 Task: Set the text direction for the text renderer to right to left.
Action: Mouse moved to (106, 14)
Screenshot: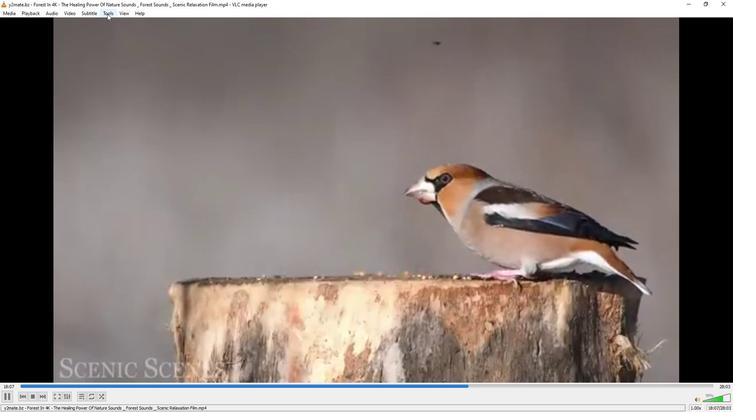 
Action: Mouse pressed left at (106, 14)
Screenshot: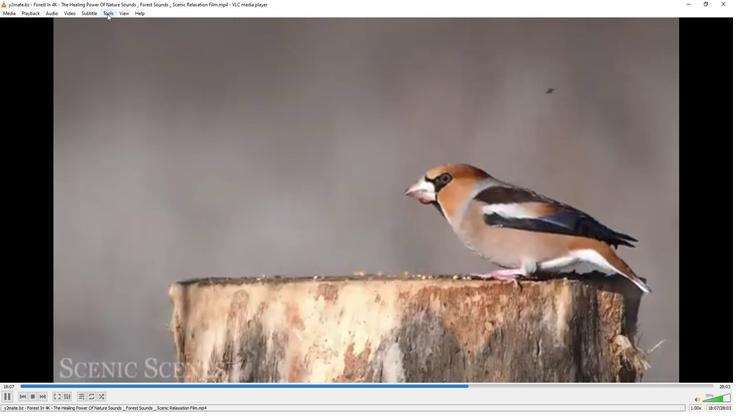 
Action: Mouse moved to (127, 106)
Screenshot: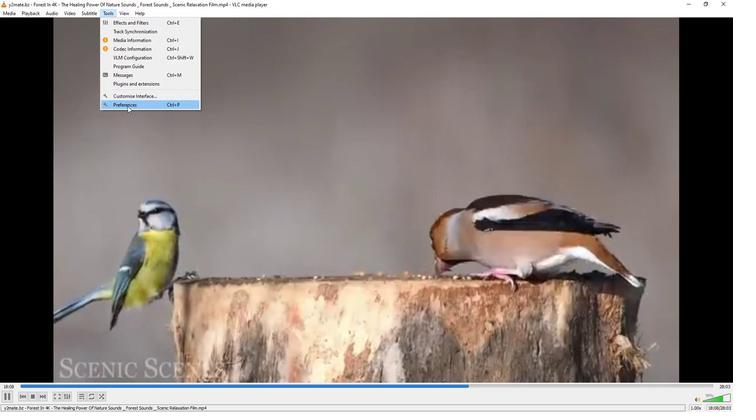 
Action: Mouse pressed left at (127, 106)
Screenshot: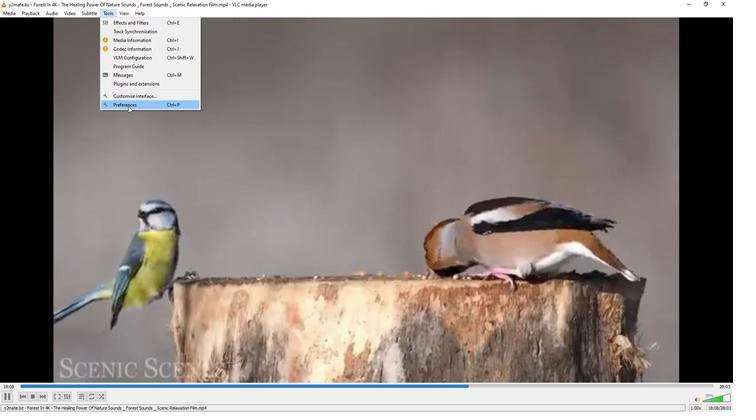 
Action: Mouse moved to (241, 335)
Screenshot: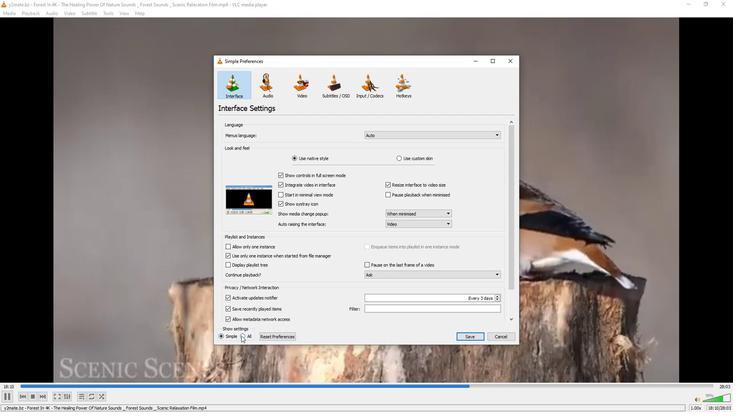 
Action: Mouse pressed left at (241, 335)
Screenshot: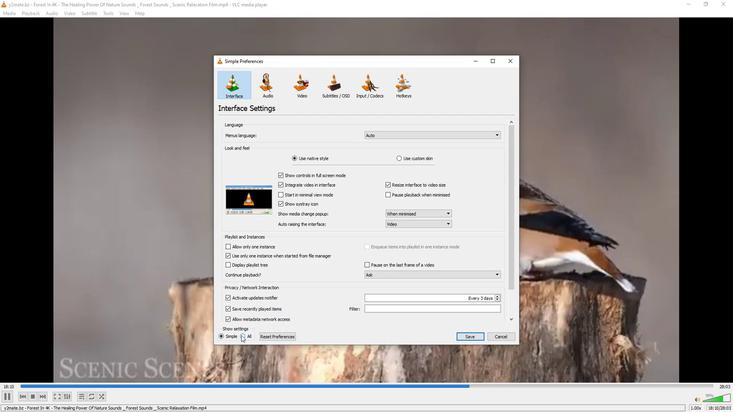 
Action: Mouse moved to (247, 252)
Screenshot: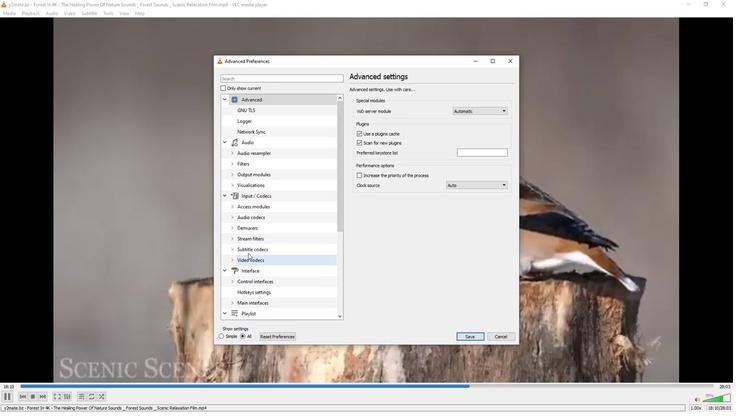 
Action: Mouse scrolled (247, 251) with delta (0, 0)
Screenshot: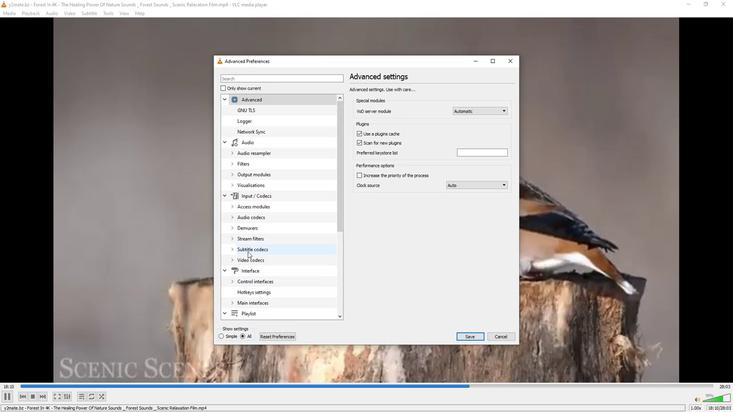 
Action: Mouse moved to (247, 250)
Screenshot: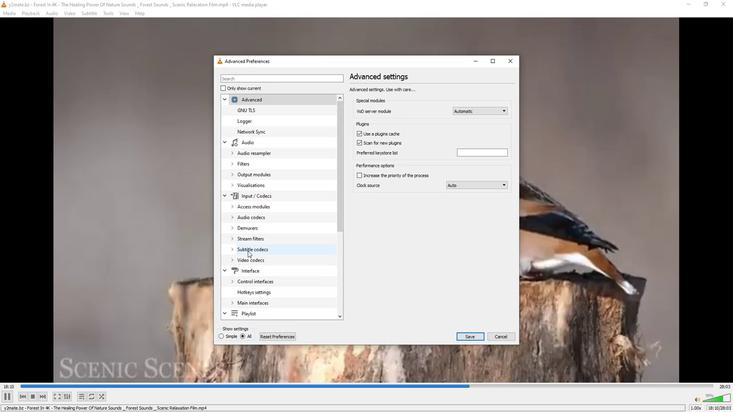 
Action: Mouse scrolled (247, 250) with delta (0, 0)
Screenshot: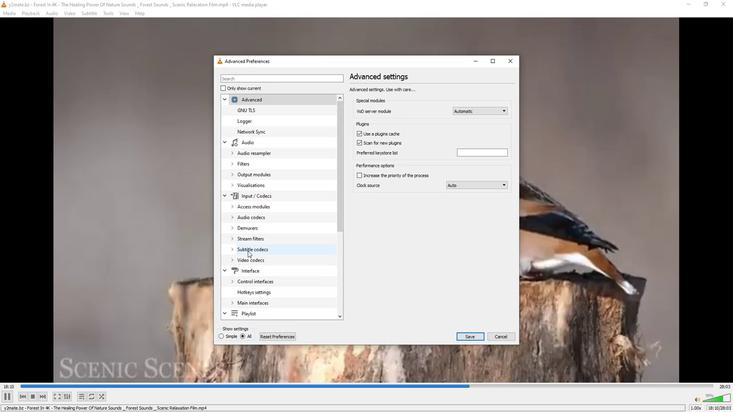 
Action: Mouse scrolled (247, 250) with delta (0, 0)
Screenshot: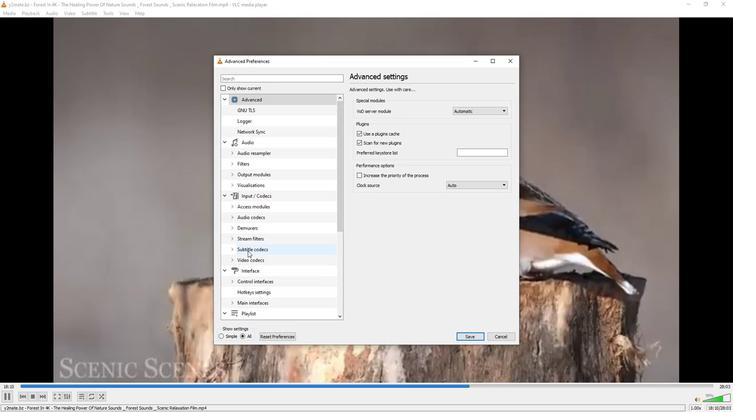 
Action: Mouse scrolled (247, 250) with delta (0, 0)
Screenshot: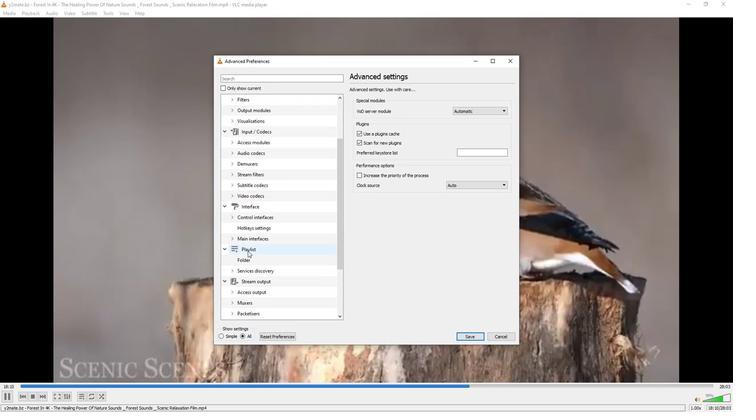 
Action: Mouse moved to (247, 250)
Screenshot: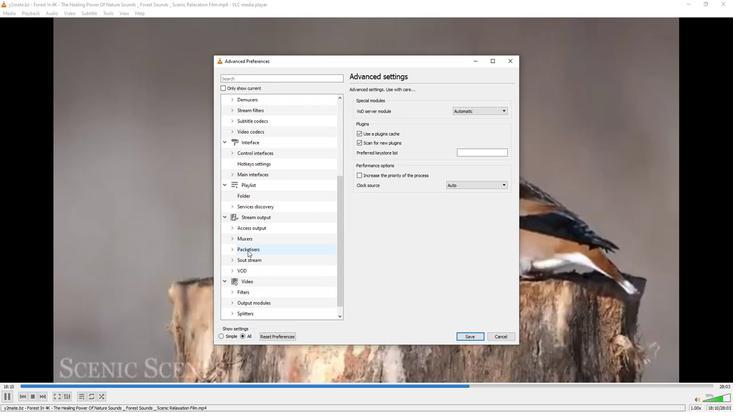 
Action: Mouse scrolled (247, 250) with delta (0, 0)
Screenshot: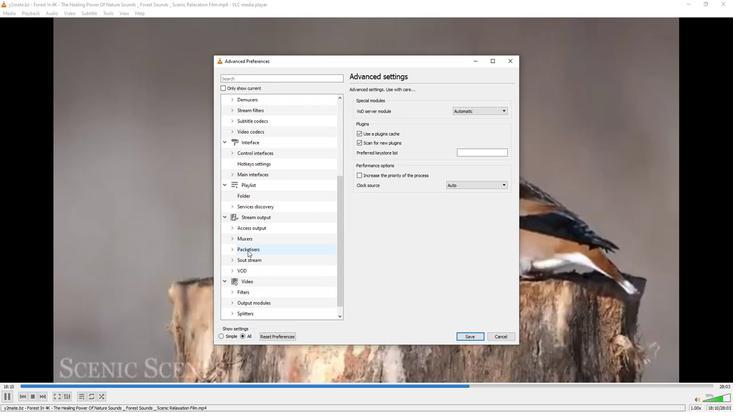 
Action: Mouse moved to (247, 250)
Screenshot: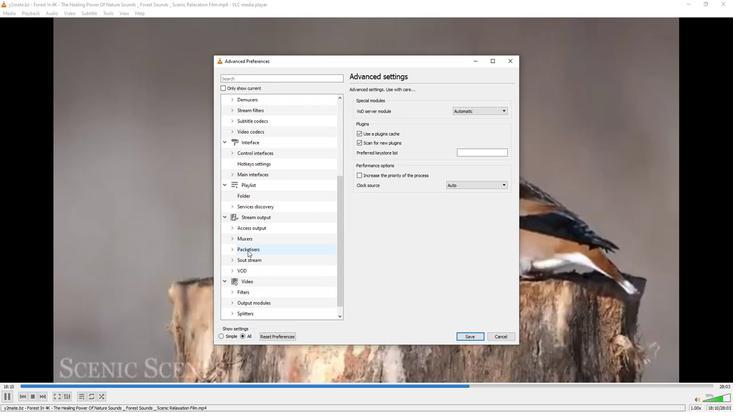 
Action: Mouse scrolled (247, 250) with delta (0, 0)
Screenshot: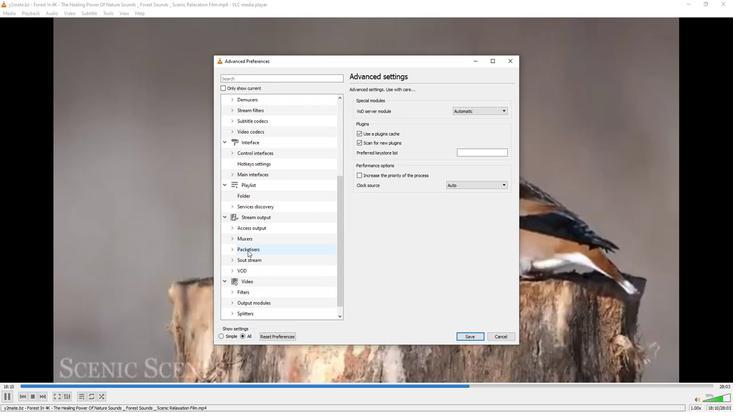 
Action: Mouse moved to (247, 248)
Screenshot: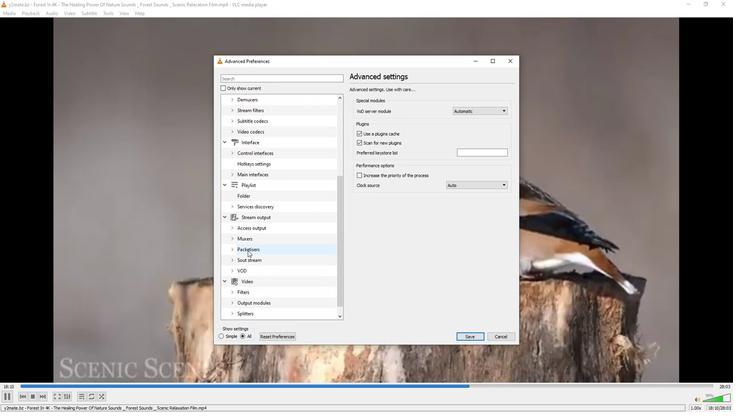 
Action: Mouse scrolled (247, 248) with delta (0, 0)
Screenshot: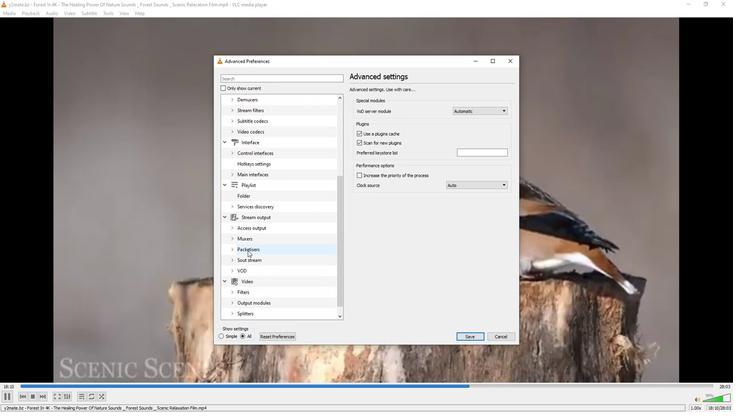 
Action: Mouse moved to (247, 248)
Screenshot: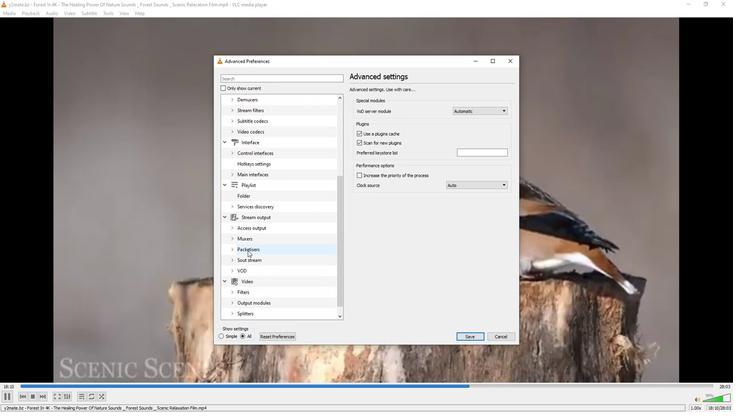 
Action: Mouse scrolled (247, 248) with delta (0, 0)
Screenshot: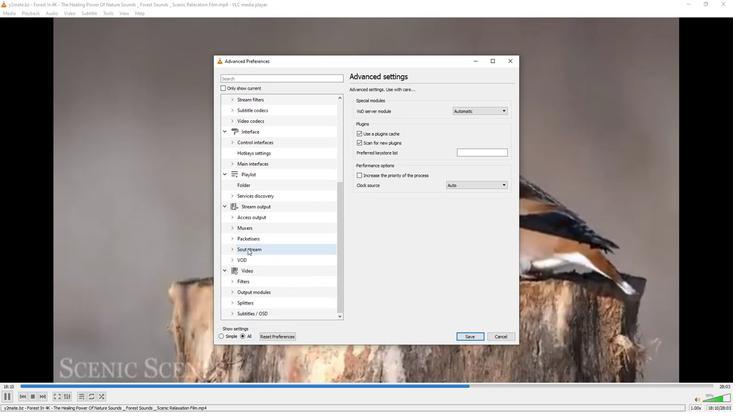 
Action: Mouse moved to (230, 312)
Screenshot: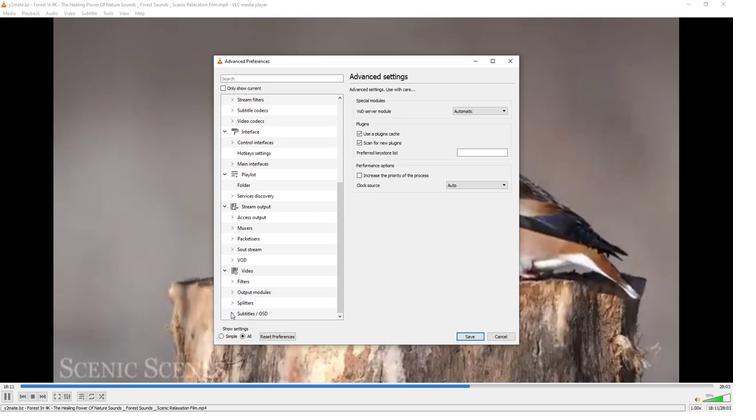 
Action: Mouse pressed left at (230, 312)
Screenshot: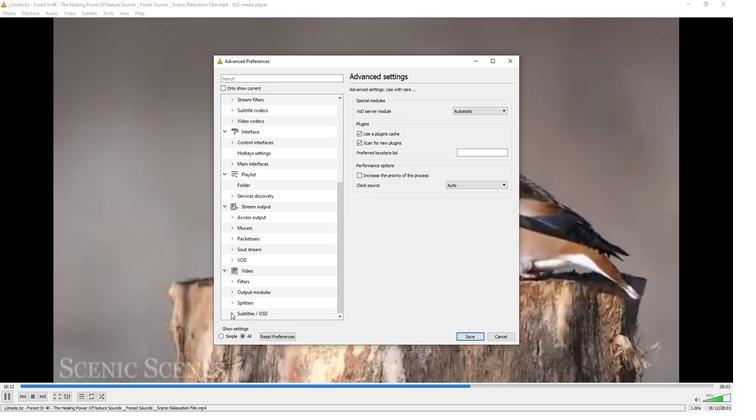 
Action: Mouse moved to (243, 283)
Screenshot: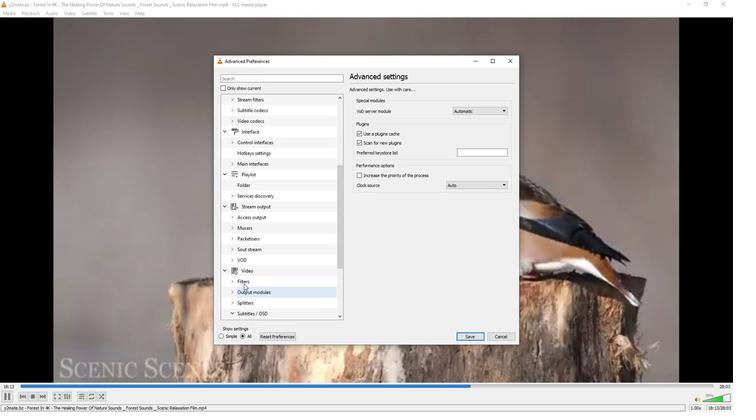 
Action: Mouse scrolled (243, 282) with delta (0, 0)
Screenshot: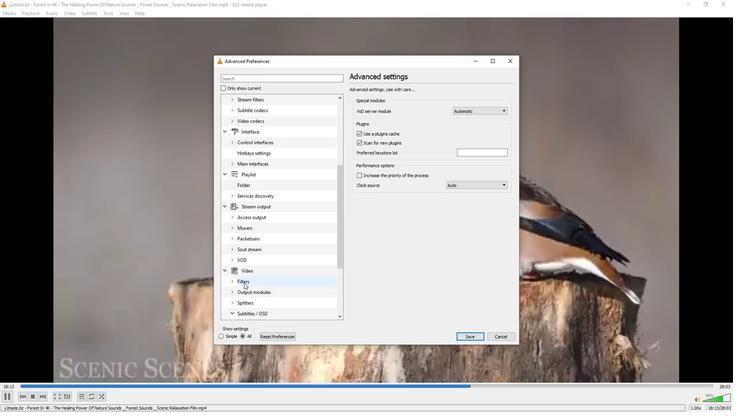 
Action: Mouse scrolled (243, 282) with delta (0, 0)
Screenshot: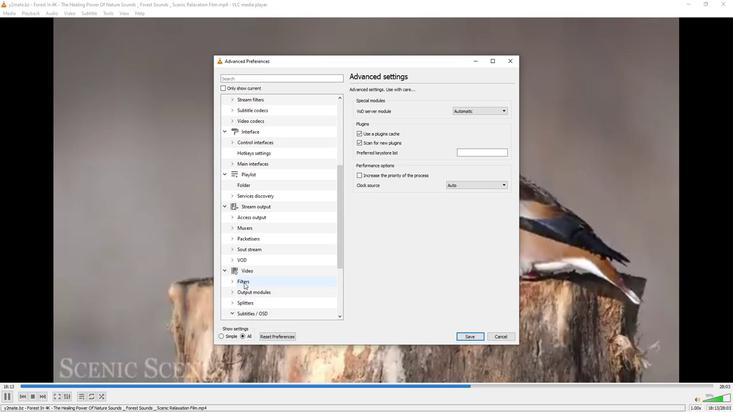 
Action: Mouse scrolled (243, 282) with delta (0, 0)
Screenshot: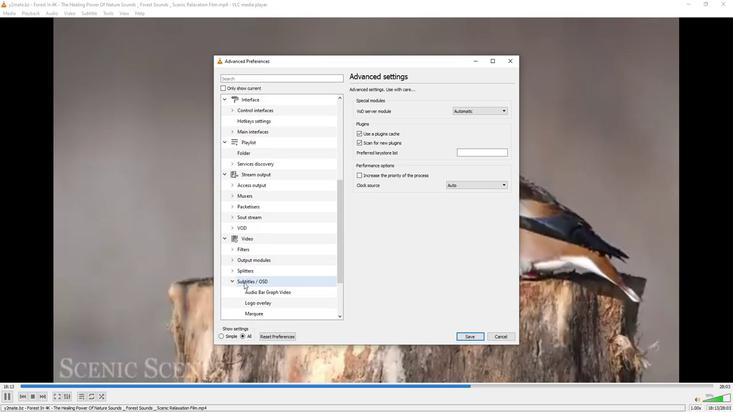 
Action: Mouse scrolled (243, 282) with delta (0, 0)
Screenshot: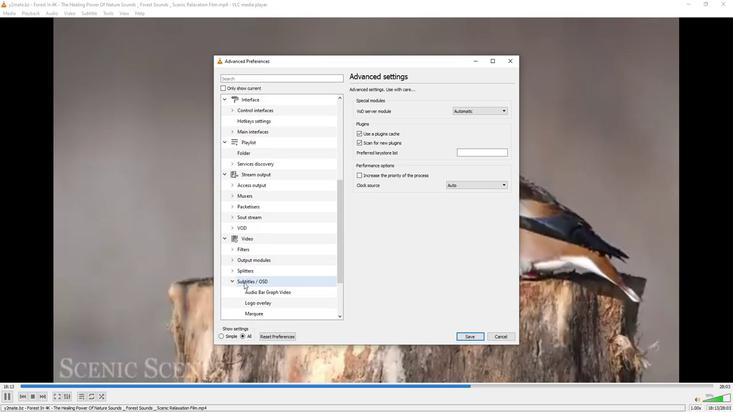 
Action: Mouse scrolled (243, 282) with delta (0, 0)
Screenshot: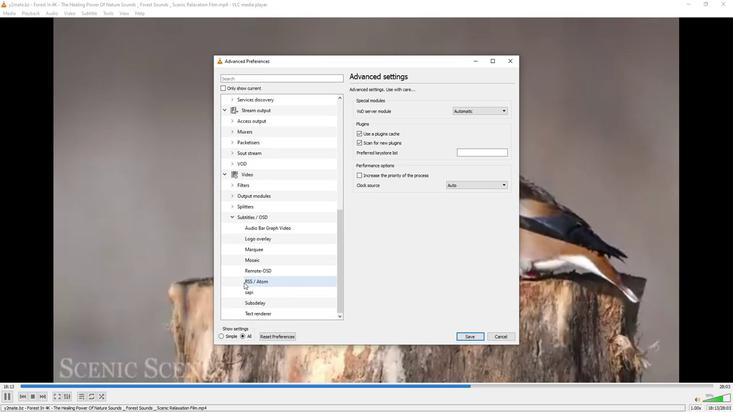 
Action: Mouse moved to (243, 281)
Screenshot: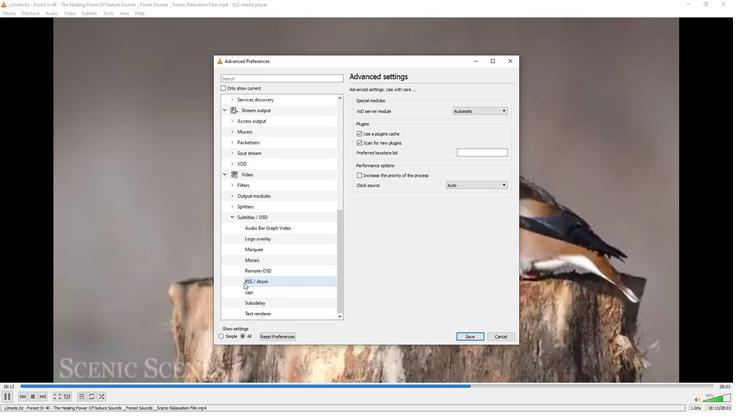 
Action: Mouse scrolled (243, 281) with delta (0, 0)
Screenshot: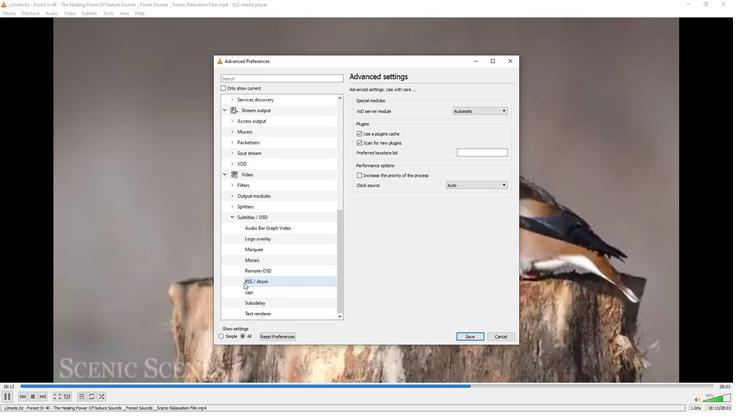 
Action: Mouse moved to (242, 278)
Screenshot: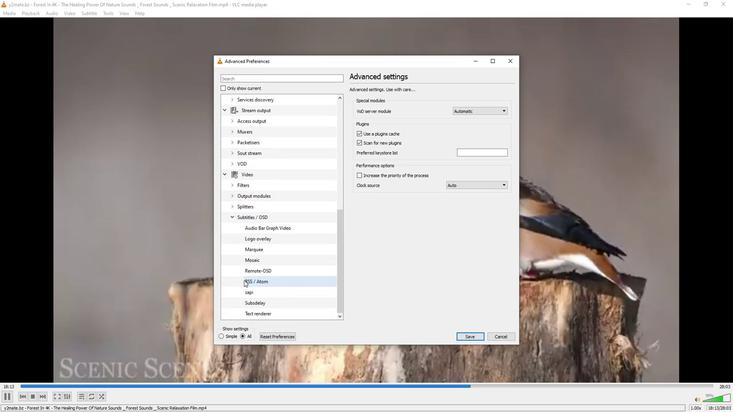 
Action: Mouse scrolled (242, 277) with delta (0, 0)
Screenshot: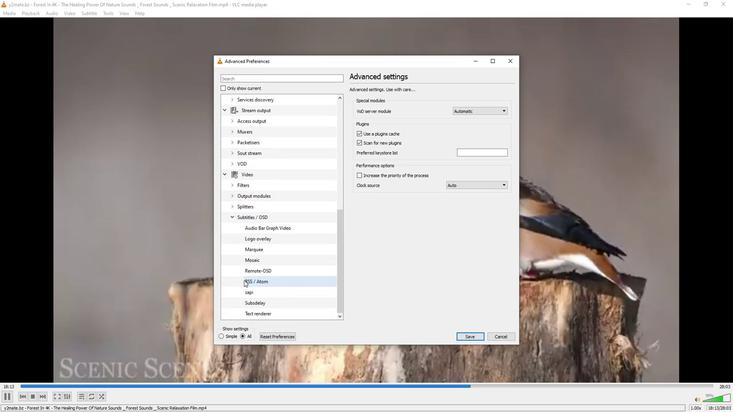 
Action: Mouse moved to (254, 314)
Screenshot: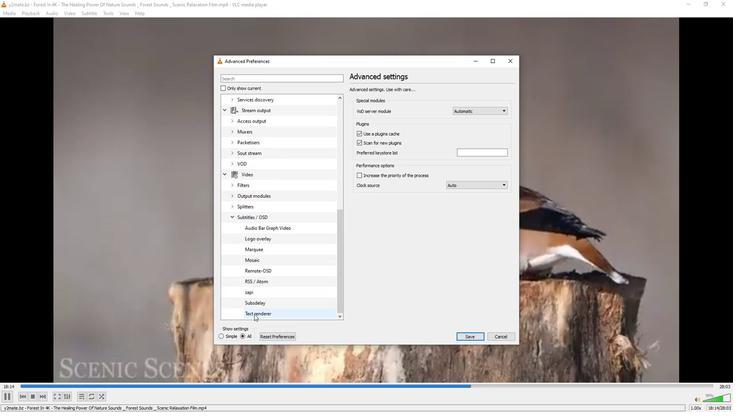 
Action: Mouse pressed left at (254, 314)
Screenshot: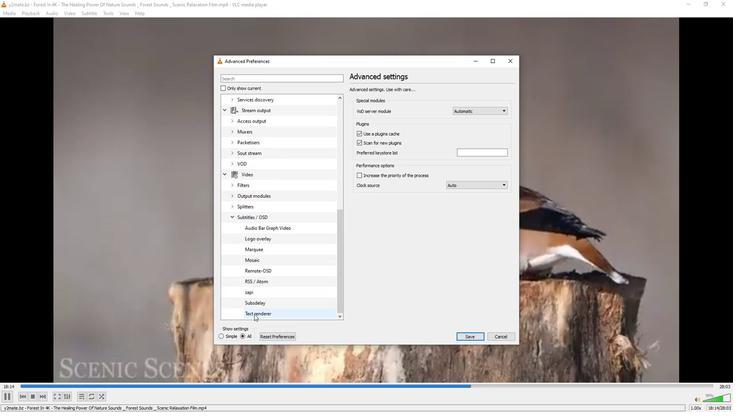 
Action: Mouse moved to (508, 276)
Screenshot: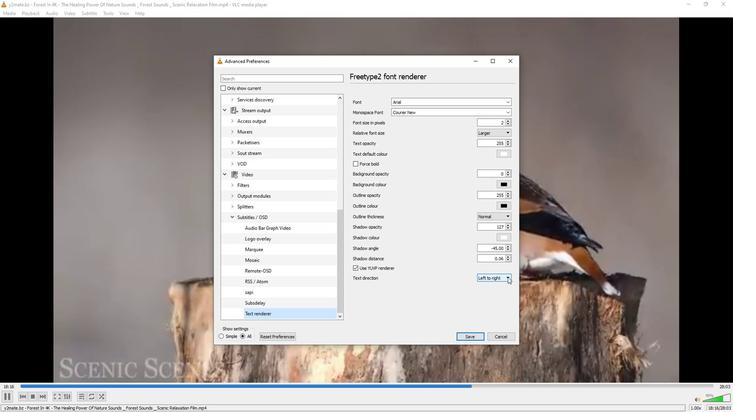 
Action: Mouse pressed left at (508, 276)
Screenshot: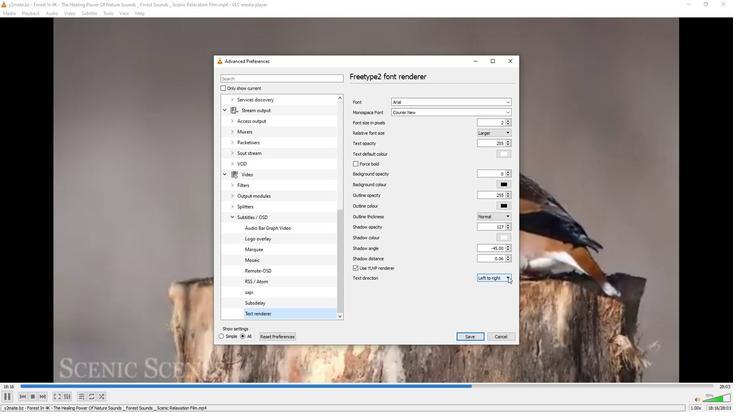
Action: Mouse moved to (492, 288)
Screenshot: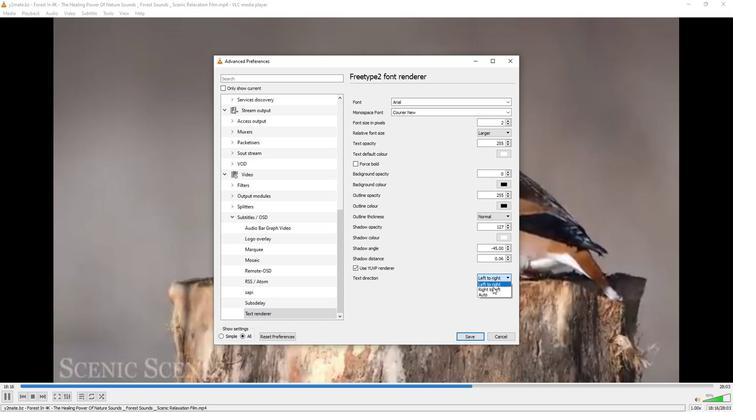 
Action: Mouse pressed left at (492, 288)
Screenshot: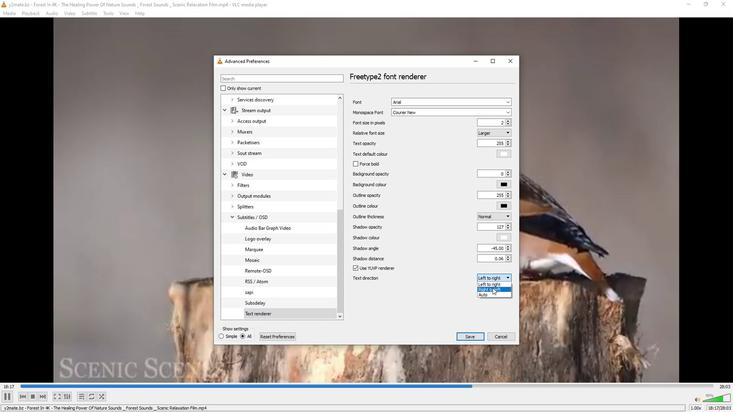 
Action: Mouse moved to (492, 288)
Screenshot: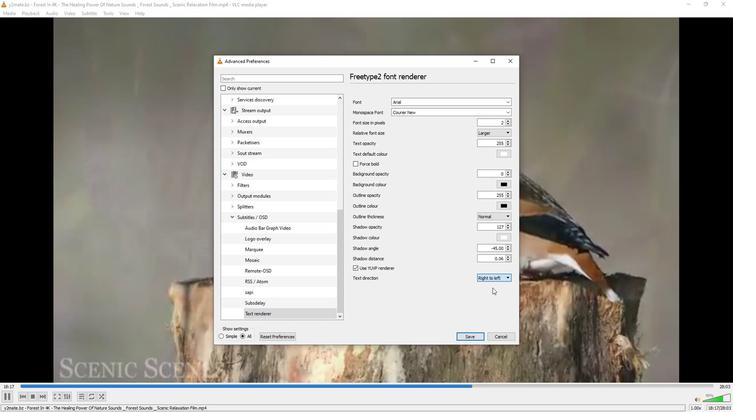 
